 Task: Create a section Code Crusades and in the section, add a milestone Identity and Access Management (IAM) Implementation in the project AgileMastery
Action: Mouse moved to (74, 263)
Screenshot: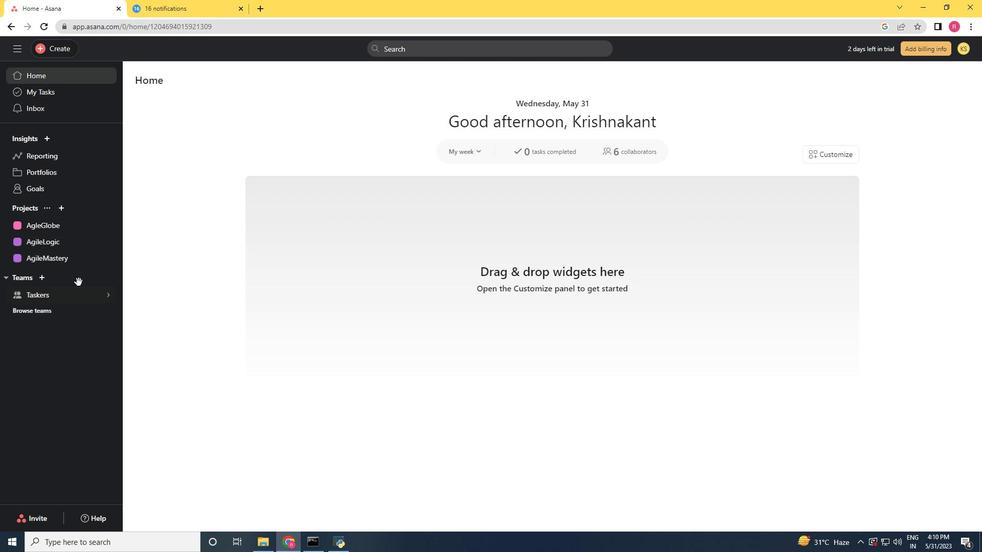 
Action: Mouse pressed left at (74, 263)
Screenshot: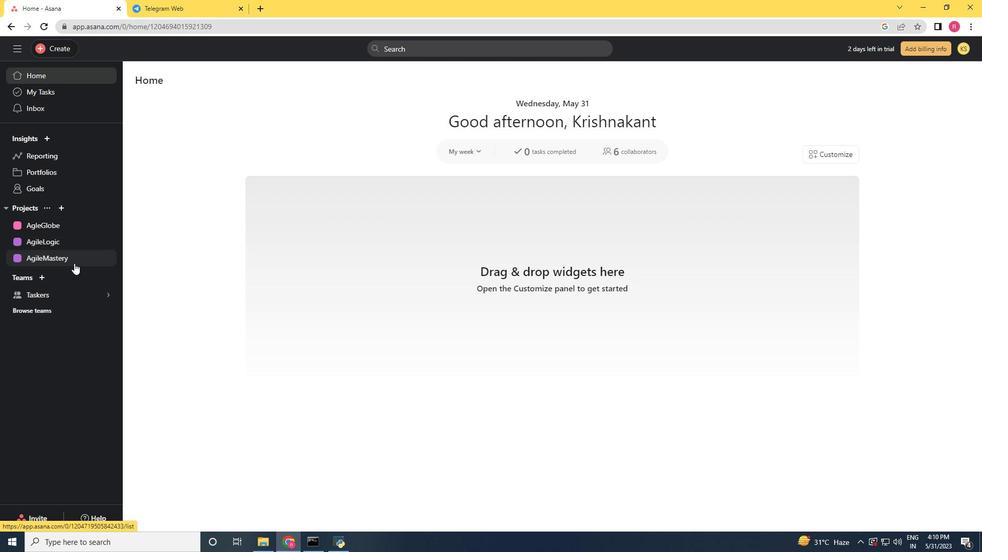 
Action: Mouse moved to (192, 413)
Screenshot: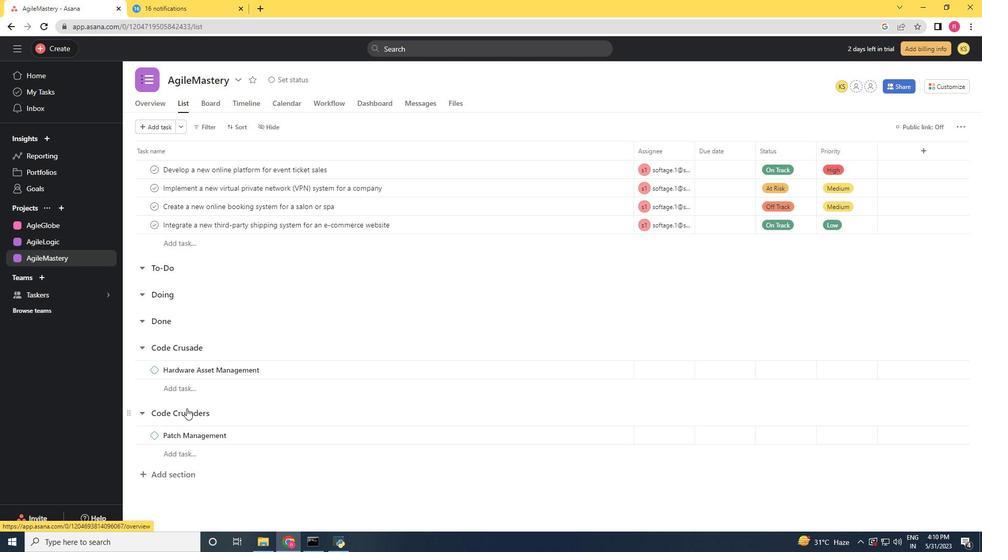
Action: Mouse scrolled (192, 412) with delta (0, 0)
Screenshot: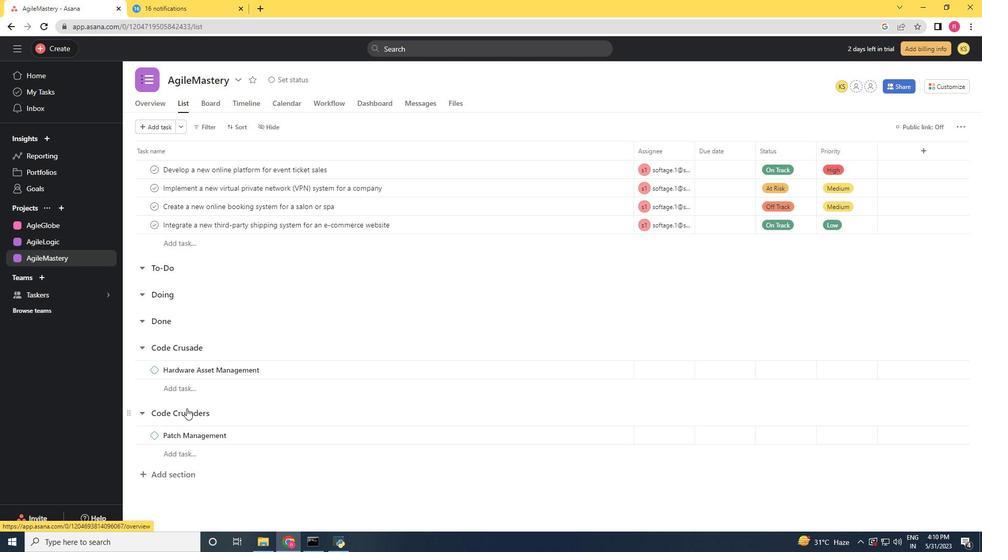 
Action: Mouse moved to (193, 415)
Screenshot: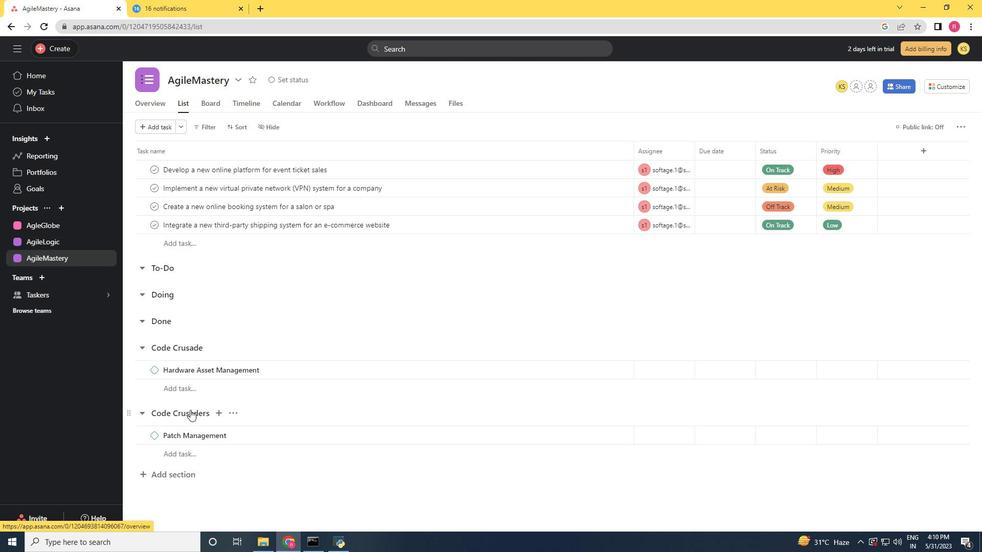 
Action: Mouse scrolled (193, 414) with delta (0, 0)
Screenshot: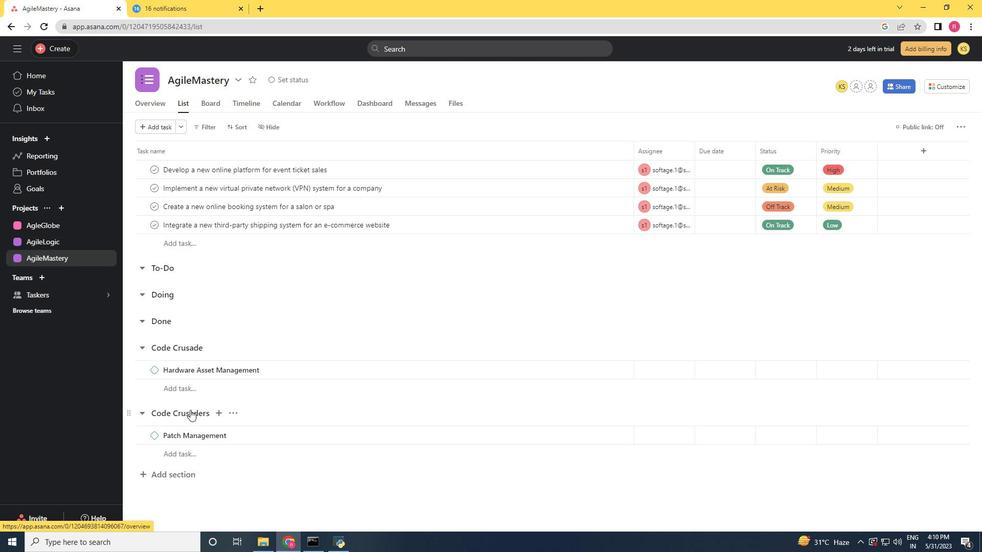 
Action: Mouse moved to (193, 417)
Screenshot: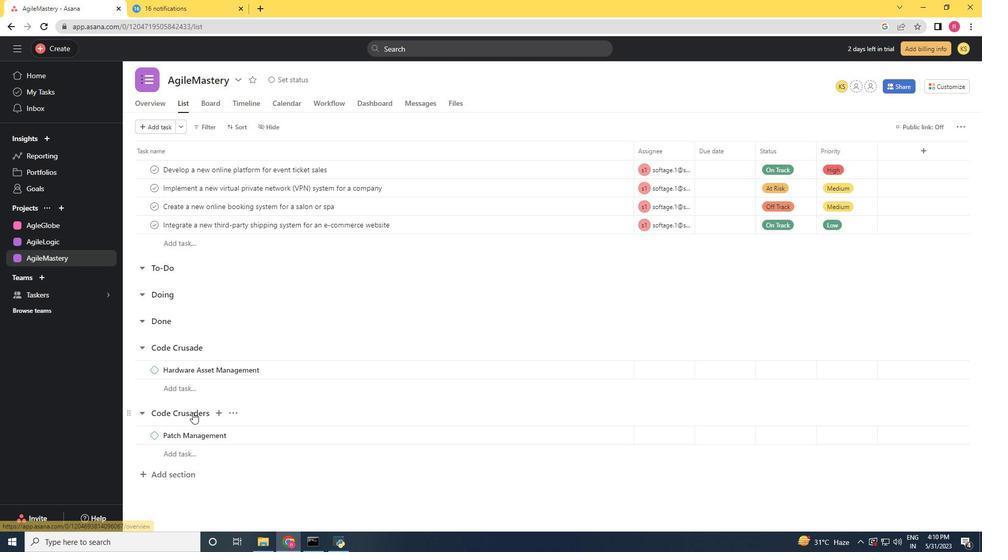 
Action: Mouse scrolled (193, 416) with delta (0, 0)
Screenshot: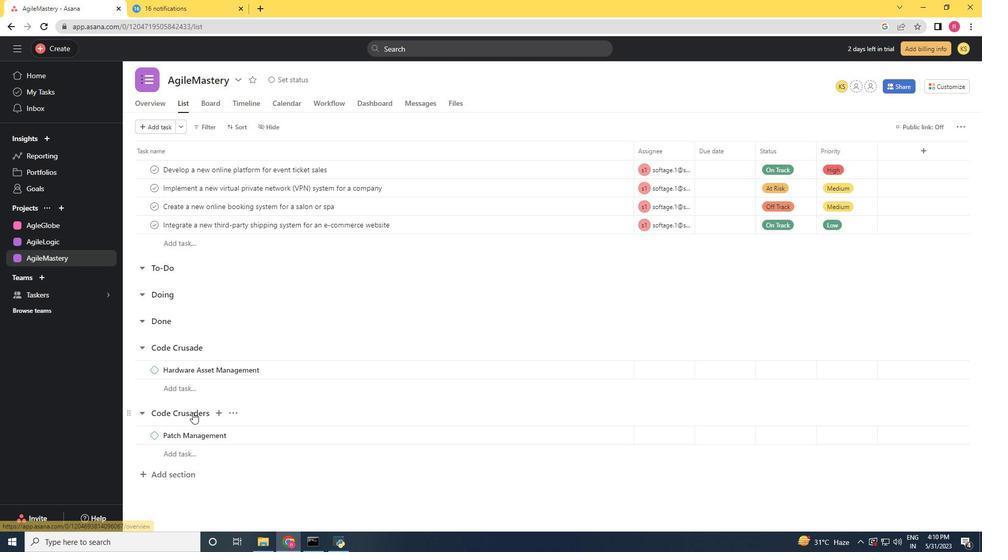 
Action: Mouse moved to (173, 473)
Screenshot: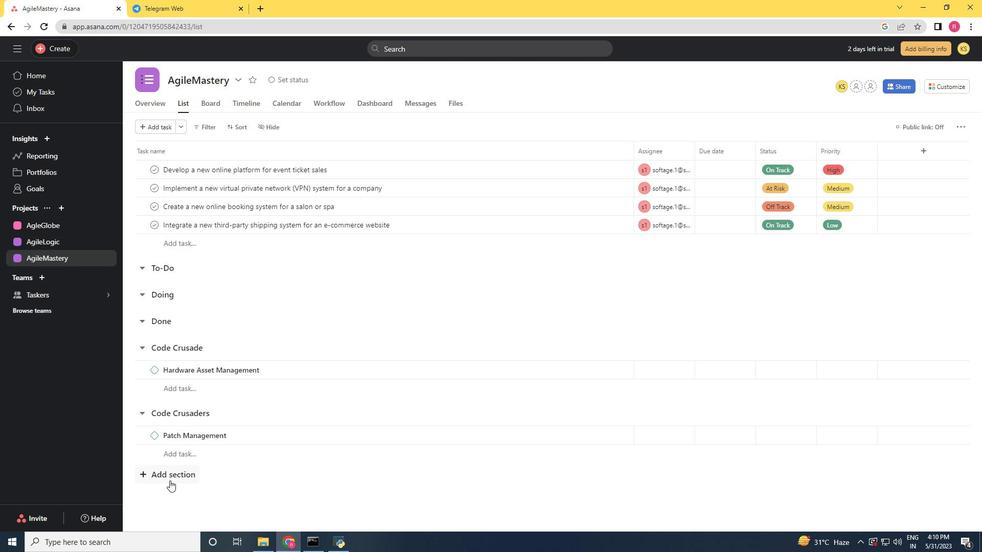 
Action: Mouse pressed left at (173, 473)
Screenshot: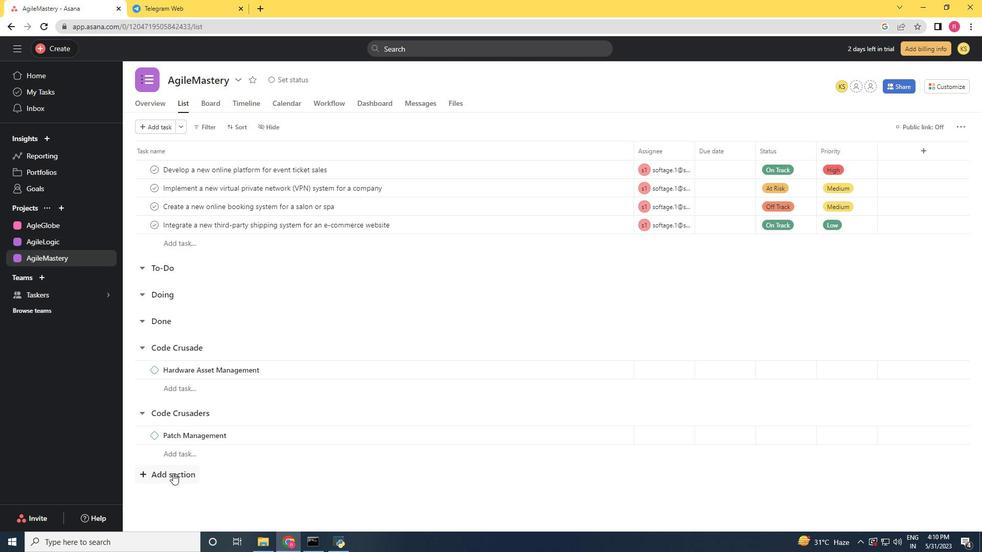 
Action: Mouse moved to (174, 473)
Screenshot: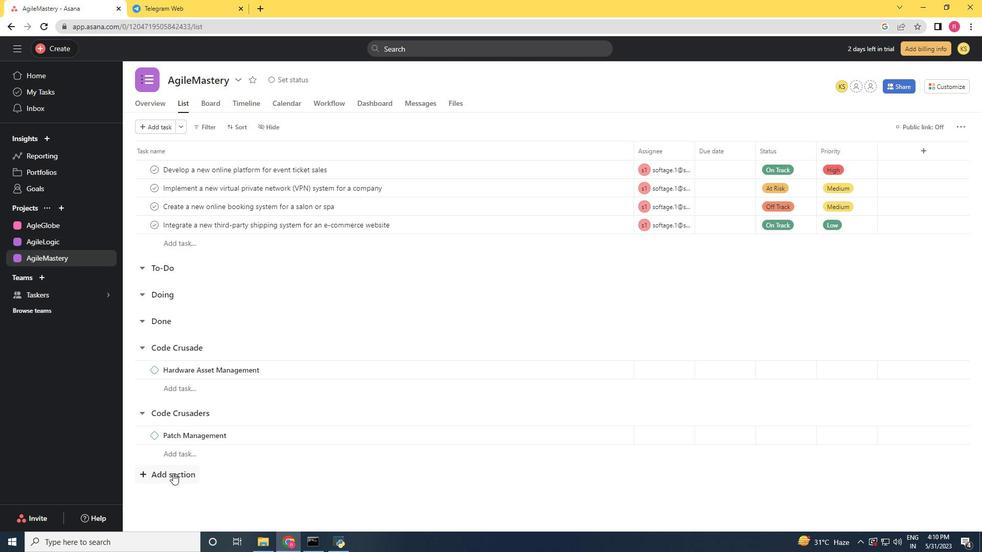 
Action: Key pressed <Key.shift>Code<Key.space><Key.shift>Crusades<Key.enter><Key.shift>Identity<Key.space>and<Key.space><Key.shift>Access<Key.space><Key.shift><Key.shift><Key.shift><Key.shift><Key.shift><Key.shift><Key.shift><Key.shift><Key.shift><Key.shift><Key.shift><Key.shift><Key.shift><Key.shift><Key.shift>Management<Key.space><Key.shift_r><Key.shift_r><Key.shift_r><Key.shift_r><Key.shift_r><Key.shift_r><Key.shift_r><Key.shift_r><Key.shift_r><Key.shift_r><Key.shift_r><Key.shift_r><Key.shift_r><Key.shift_r><Key.shift_r><Key.shift_r><Key.shift_r><Key.shift_r><Key.shift_r><Key.shift_r><Key.shift_r><Key.shift_r><Key.shift_r><Key.shift_r><Key.shift_r><Key.shift_r><Key.shift_r><Key.shift_r><Key.shift_r>(IAM<Key.shift_r><Key.shift_r><Key.shift_r><Key.shift_r><Key.shift_r><Key.shift_r>)<Key.space><Key.shift><Key.shift><Key.shift><Key.shift><Key.shift>Implement<Key.space>
Screenshot: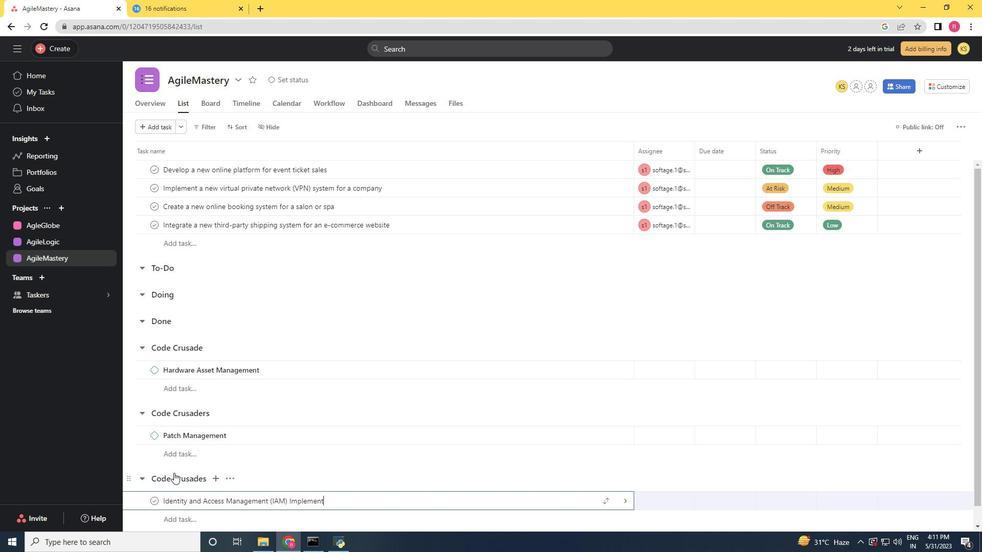 
Action: Mouse moved to (358, 495)
Screenshot: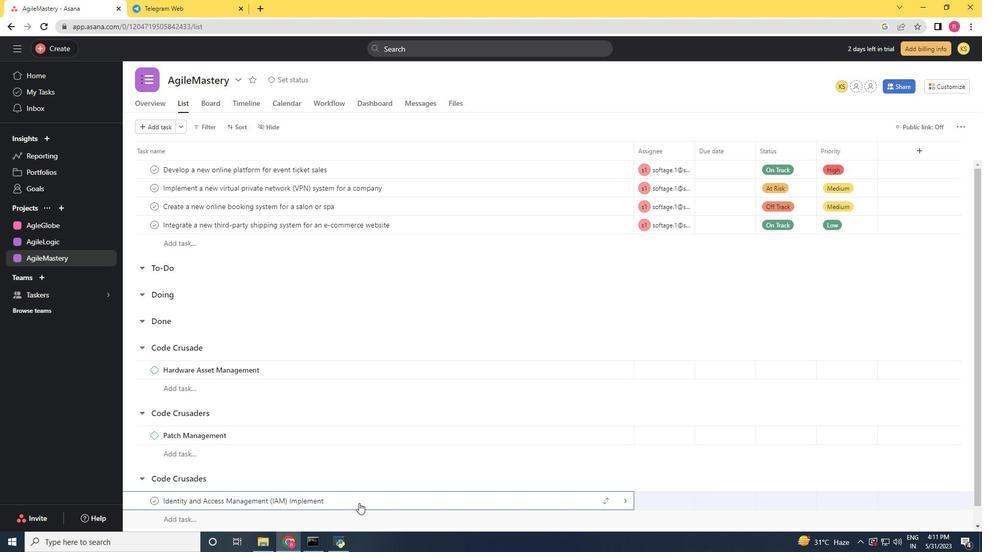 
Action: Mouse pressed right at (358, 495)
Screenshot: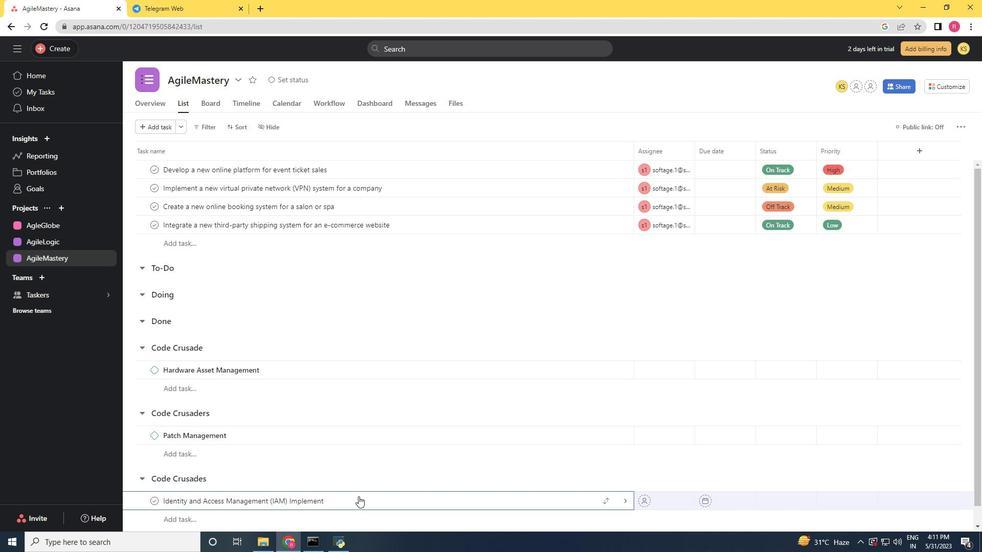 
Action: Mouse moved to (401, 447)
Screenshot: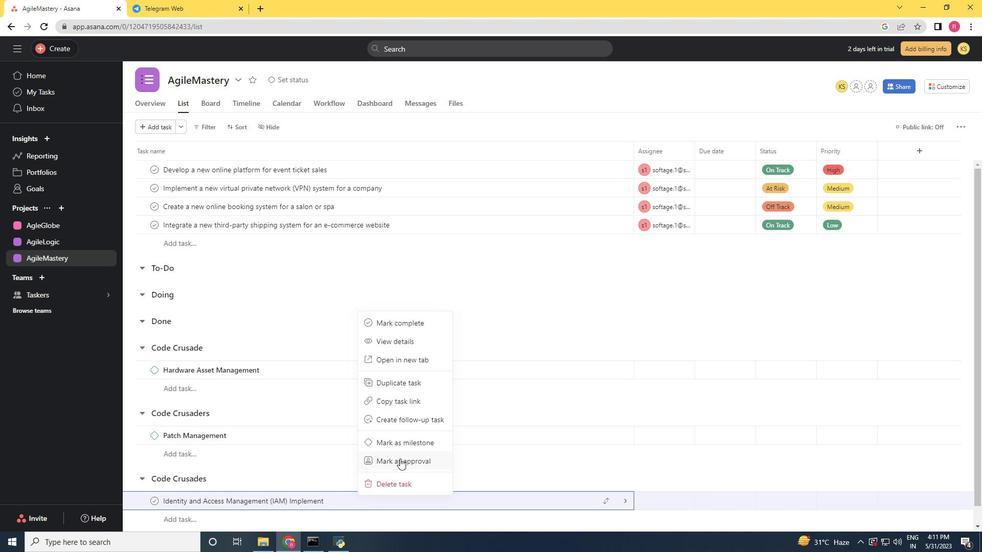 
Action: Mouse pressed left at (401, 447)
Screenshot: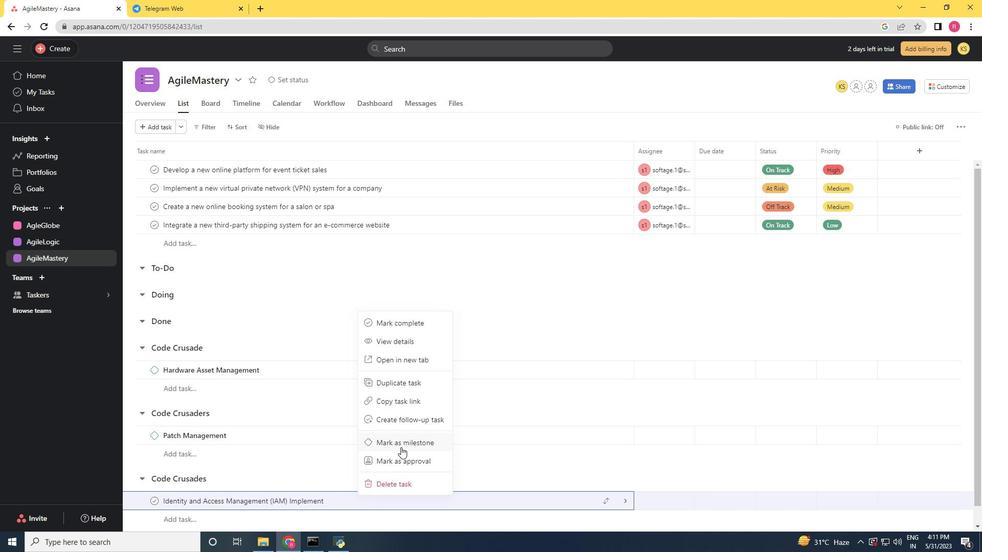 
